 Task: Change the invitee language to French.
Action: Mouse moved to (140, 91)
Screenshot: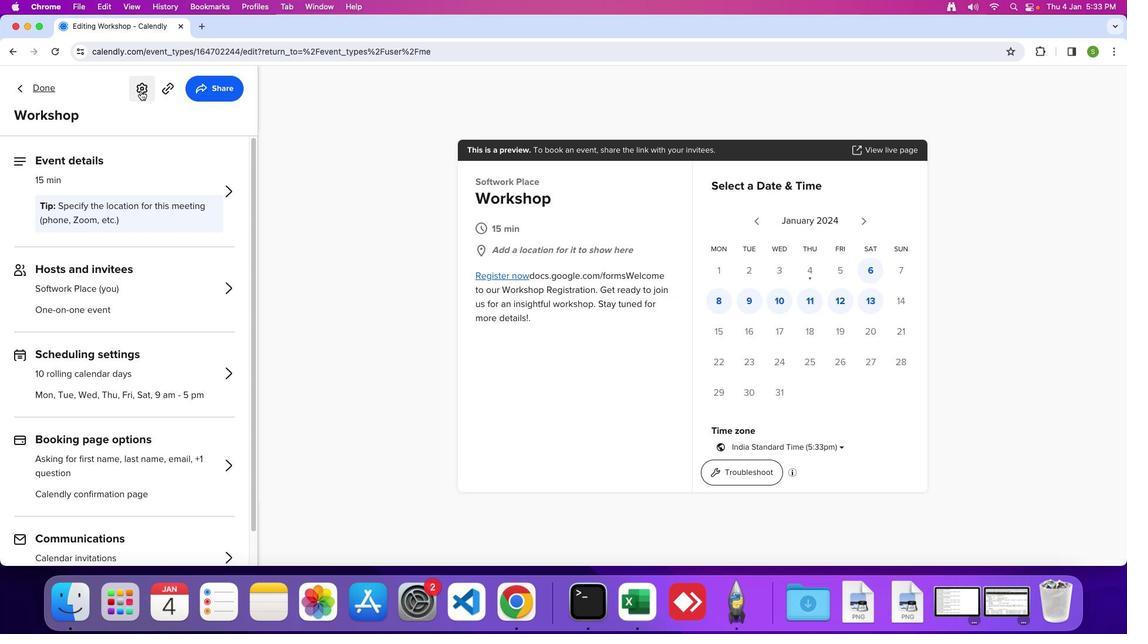 
Action: Mouse pressed left at (140, 91)
Screenshot: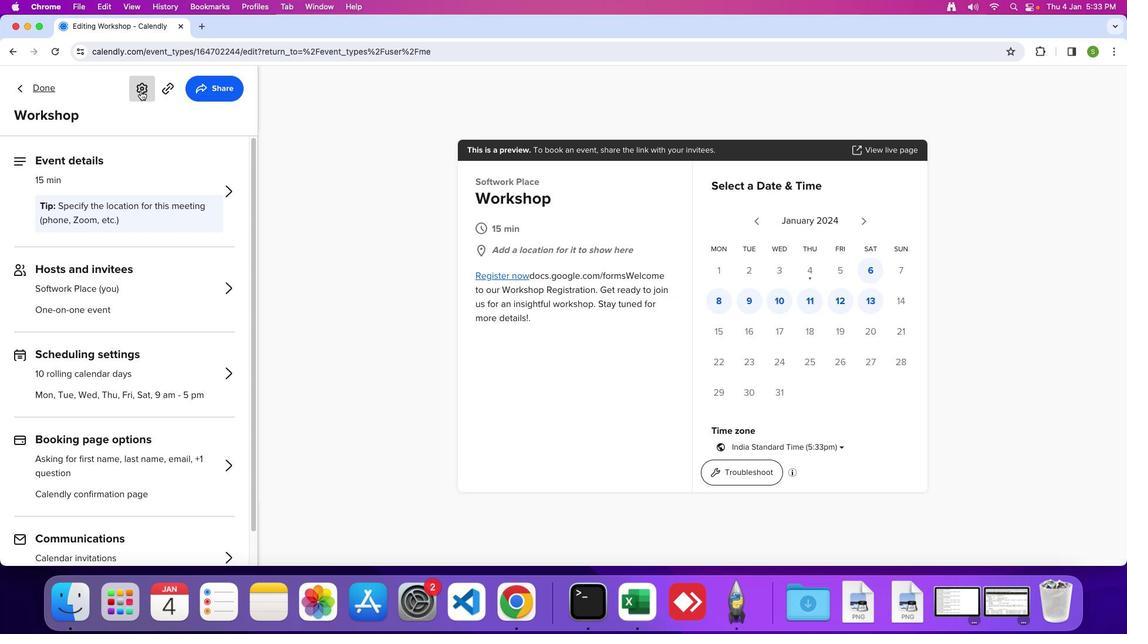 
Action: Mouse moved to (160, 126)
Screenshot: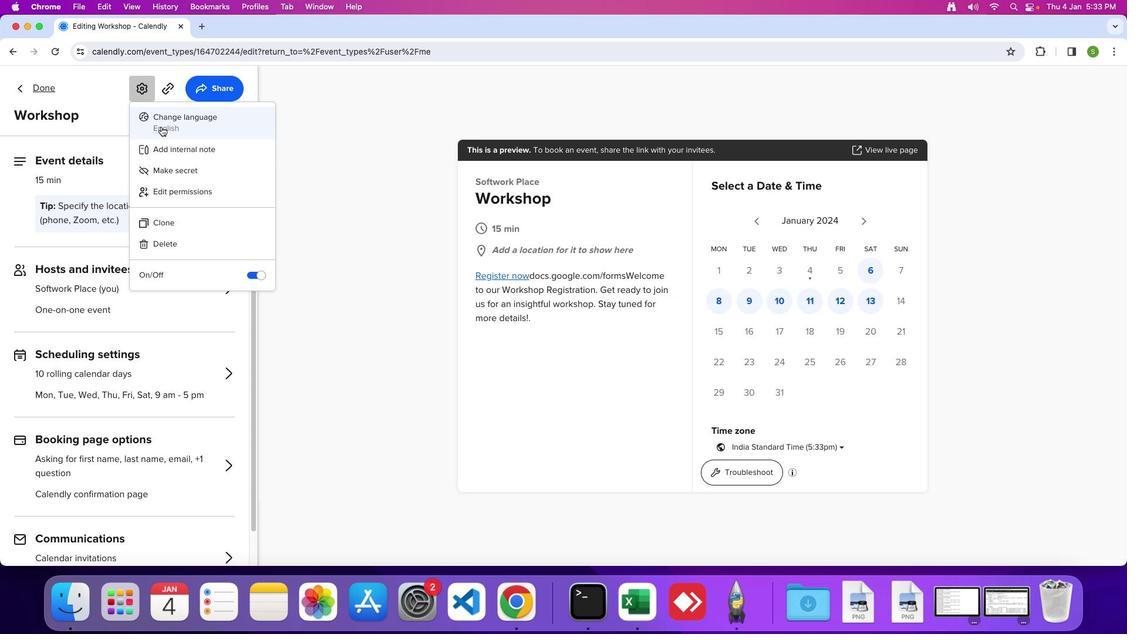 
Action: Mouse pressed left at (160, 126)
Screenshot: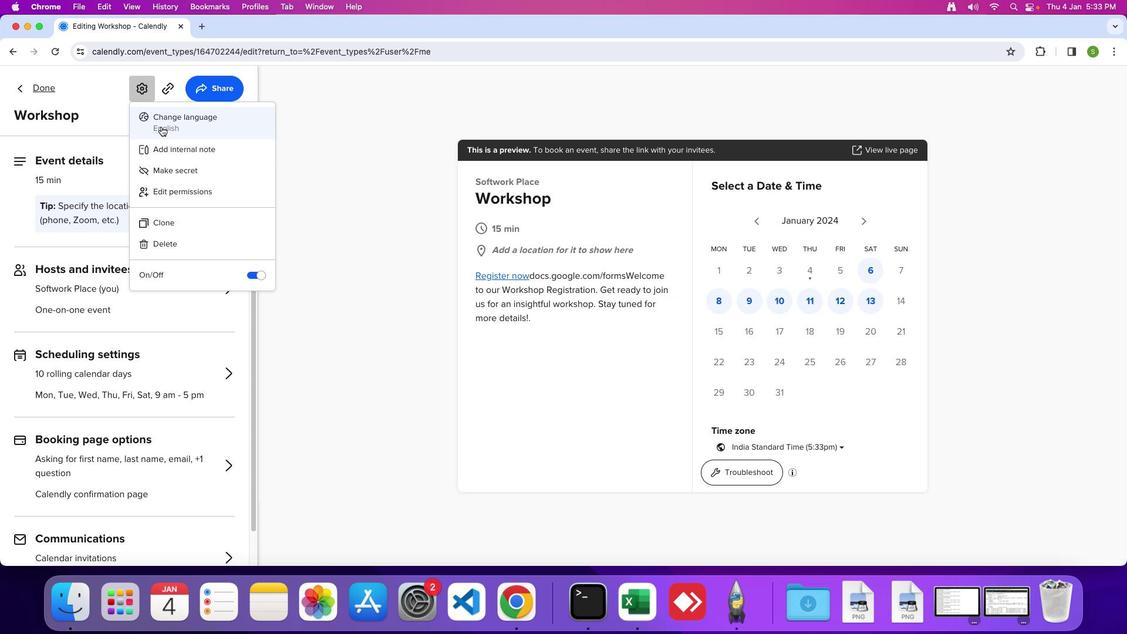 
Action: Mouse moved to (466, 229)
Screenshot: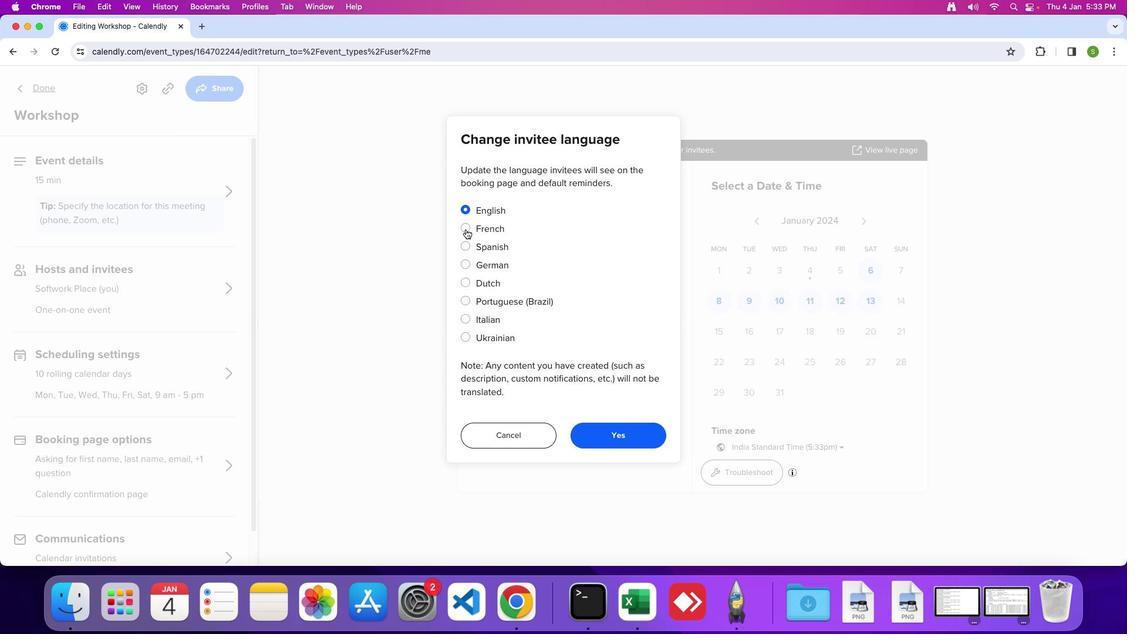 
Action: Mouse pressed left at (466, 229)
Screenshot: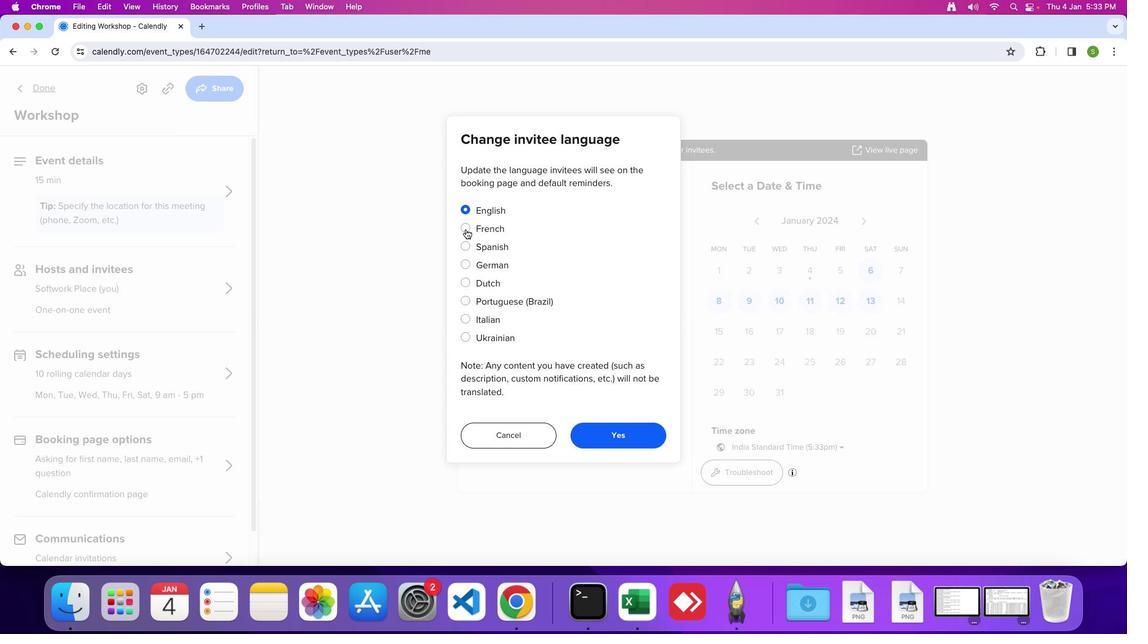 
Action: Mouse moved to (607, 434)
Screenshot: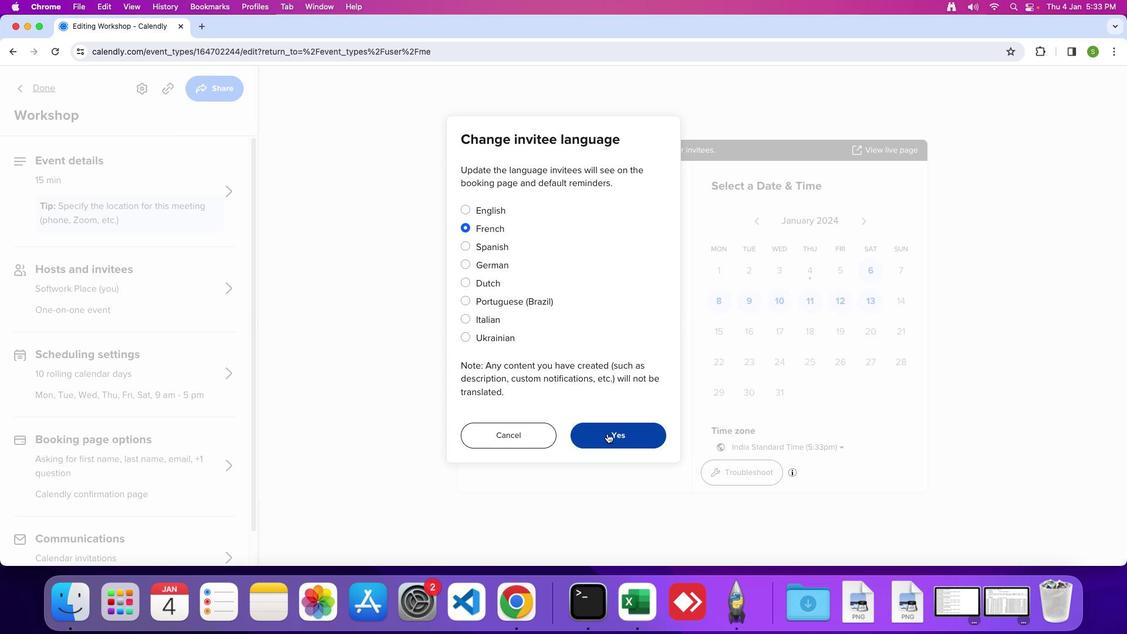 
Action: Mouse pressed left at (607, 434)
Screenshot: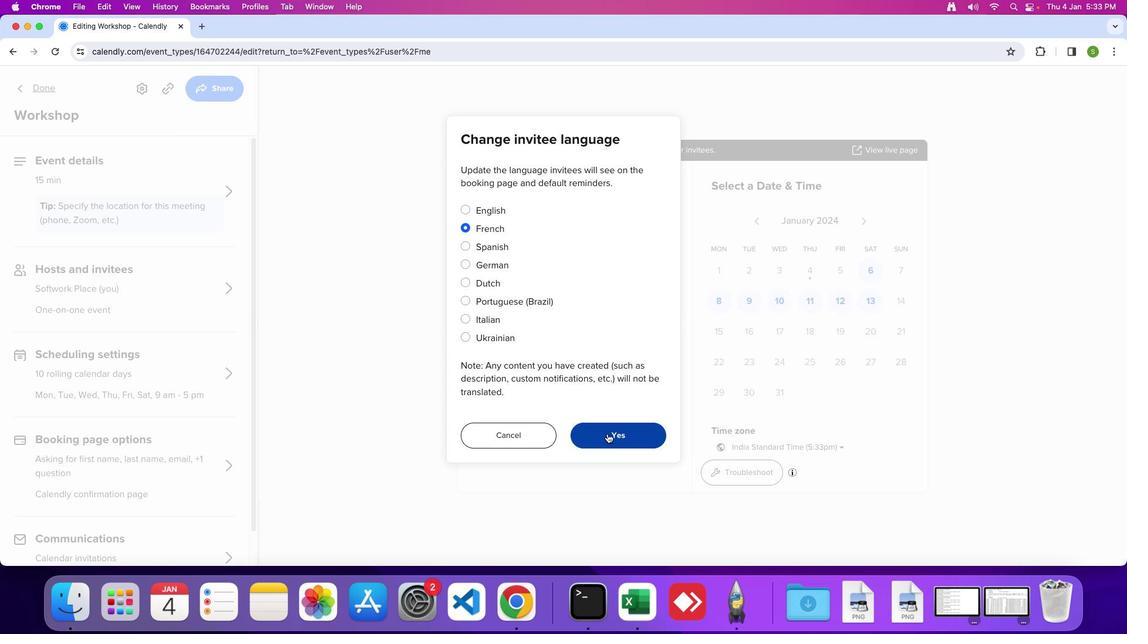 
Action: Mouse moved to (607, 434)
Screenshot: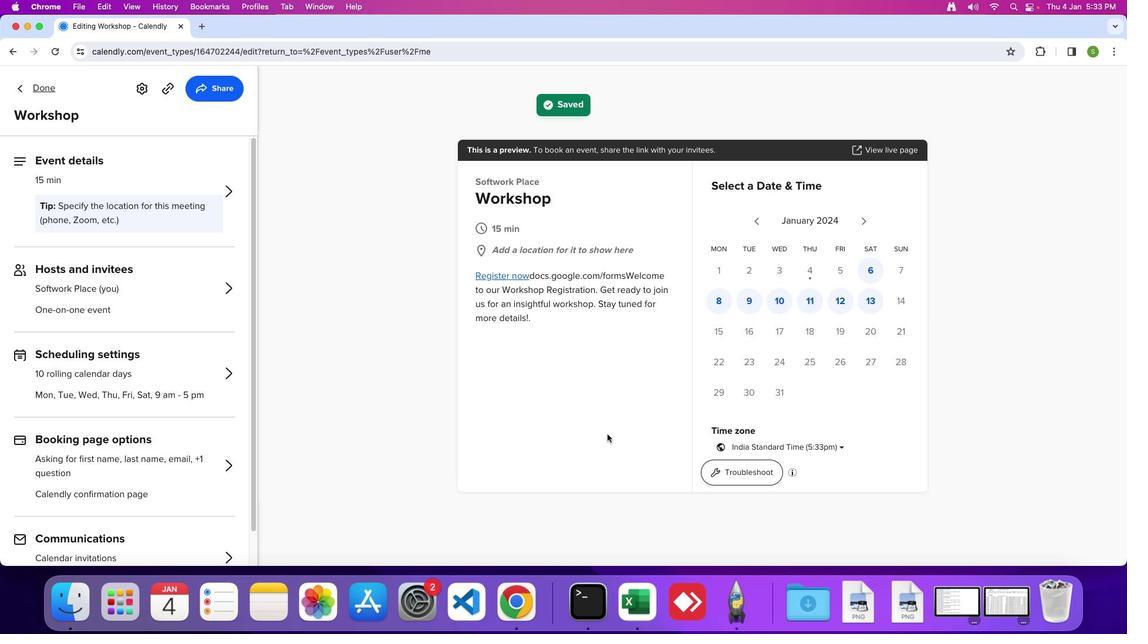 
